 Task: Create a due date automation trigger when advanced on, 2 days before a card is due add checklist with all checklists complete at 11:00 AM.
Action: Mouse moved to (794, 239)
Screenshot: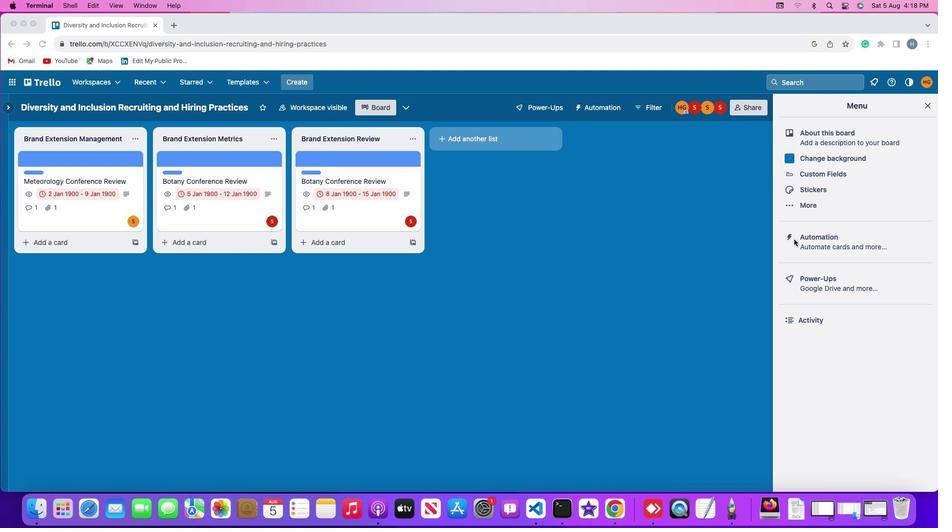 
Action: Mouse pressed left at (794, 239)
Screenshot: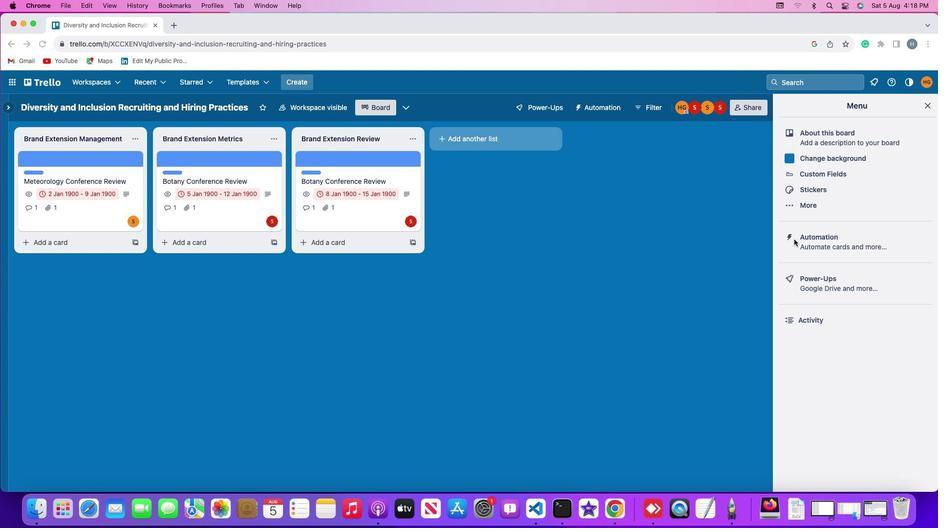 
Action: Mouse pressed left at (794, 239)
Screenshot: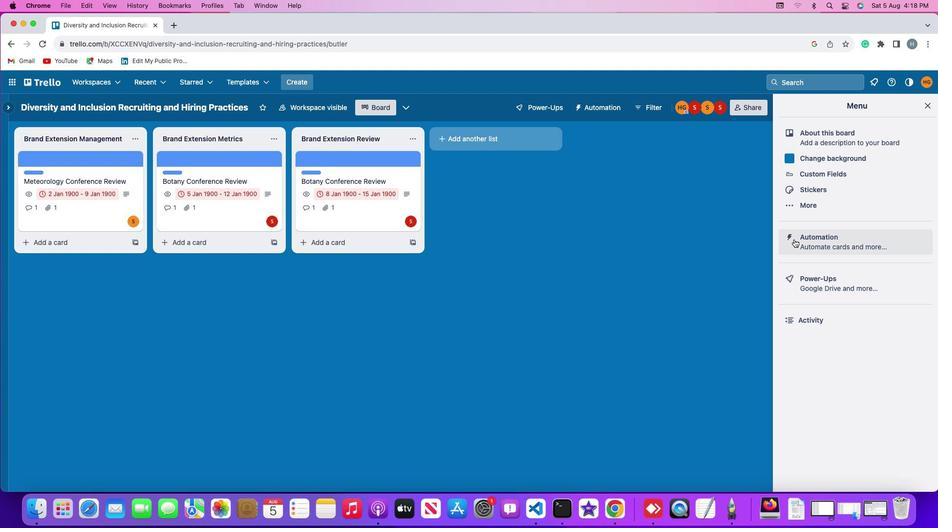 
Action: Mouse moved to (77, 235)
Screenshot: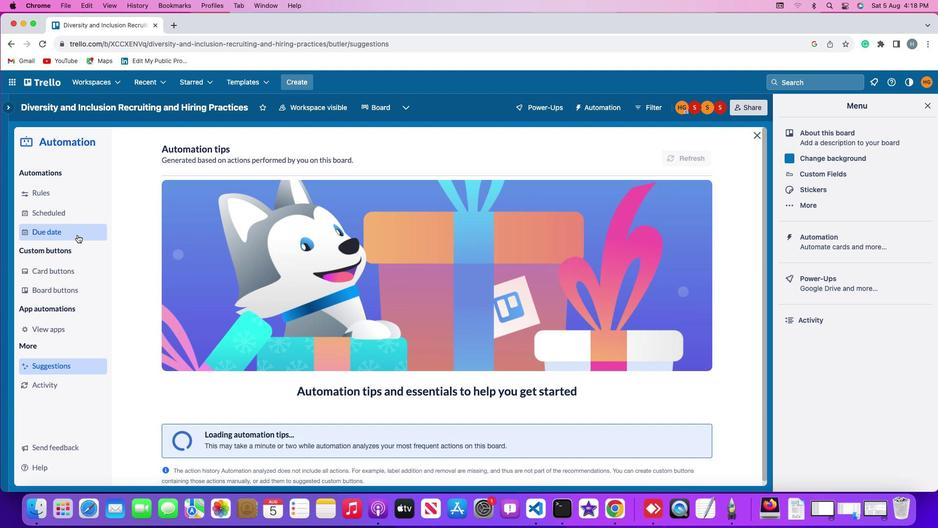 
Action: Mouse pressed left at (77, 235)
Screenshot: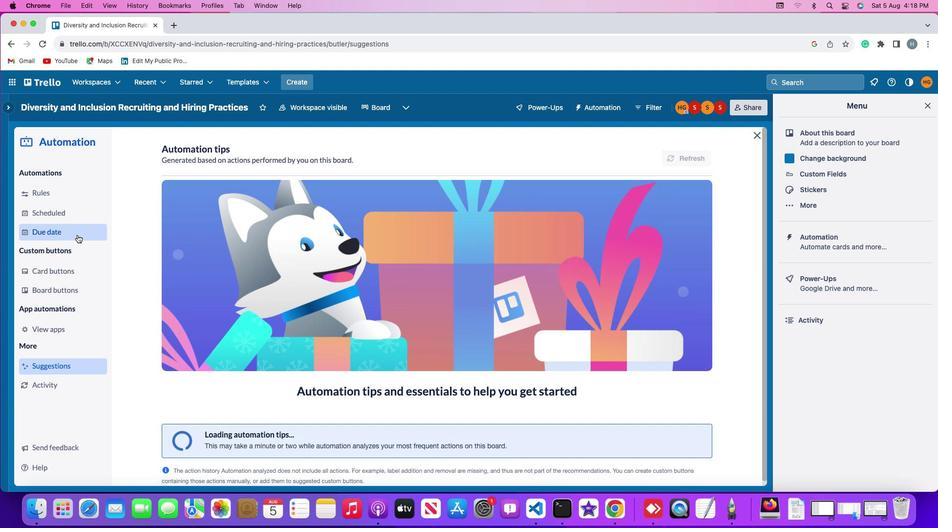
Action: Mouse moved to (656, 149)
Screenshot: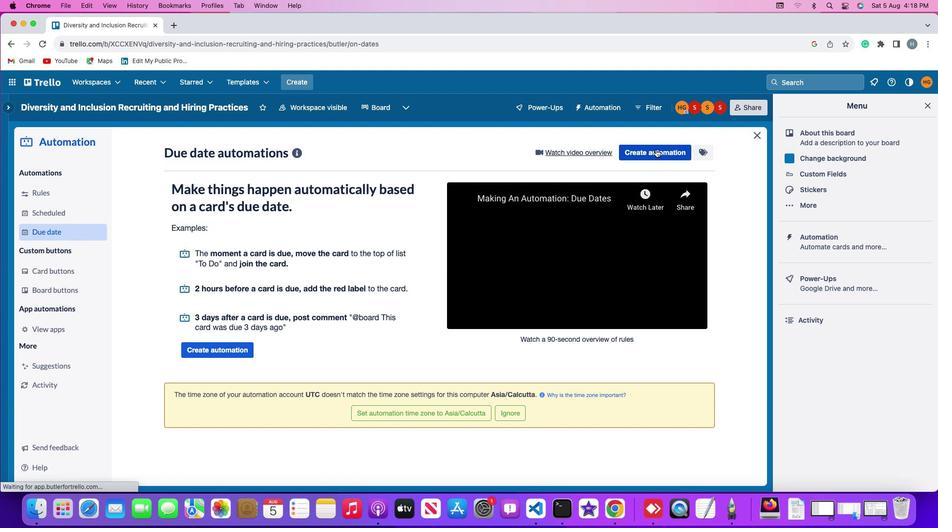 
Action: Mouse pressed left at (656, 149)
Screenshot: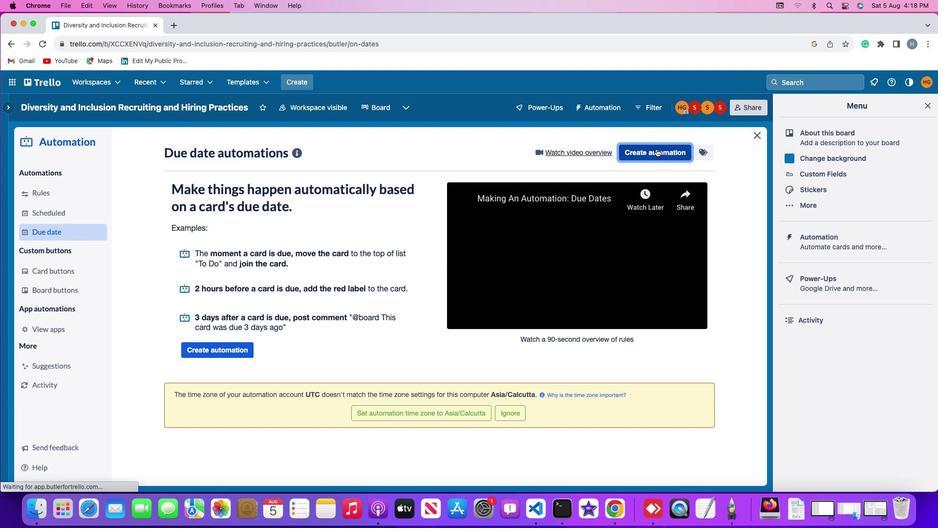 
Action: Mouse moved to (436, 245)
Screenshot: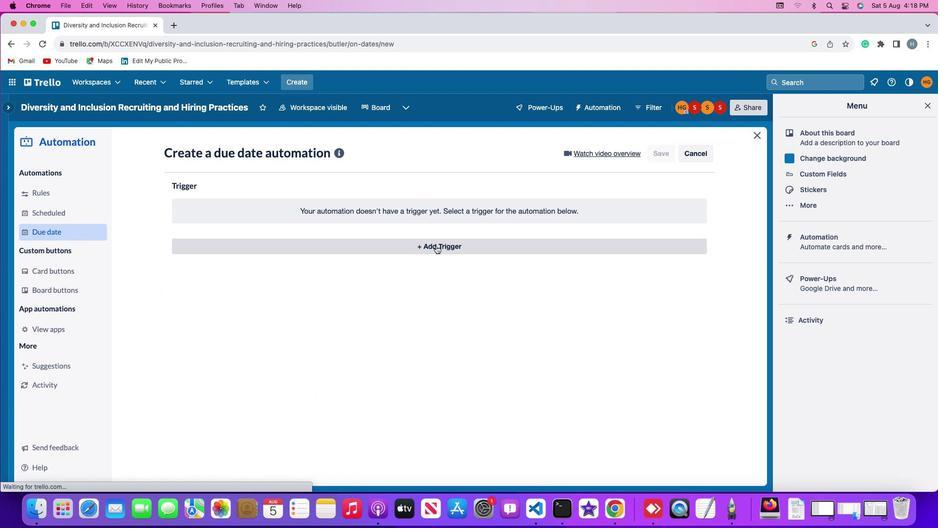 
Action: Mouse pressed left at (436, 245)
Screenshot: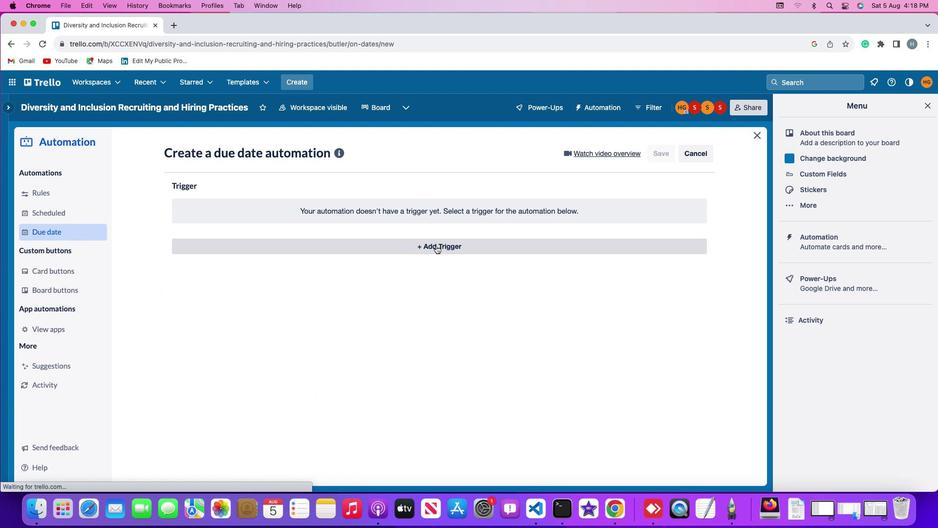 
Action: Mouse moved to (190, 396)
Screenshot: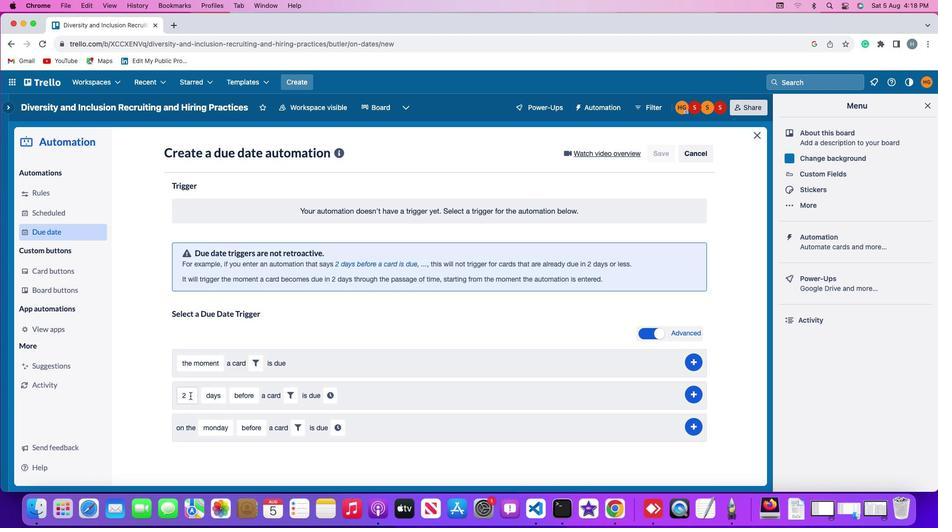
Action: Mouse pressed left at (190, 396)
Screenshot: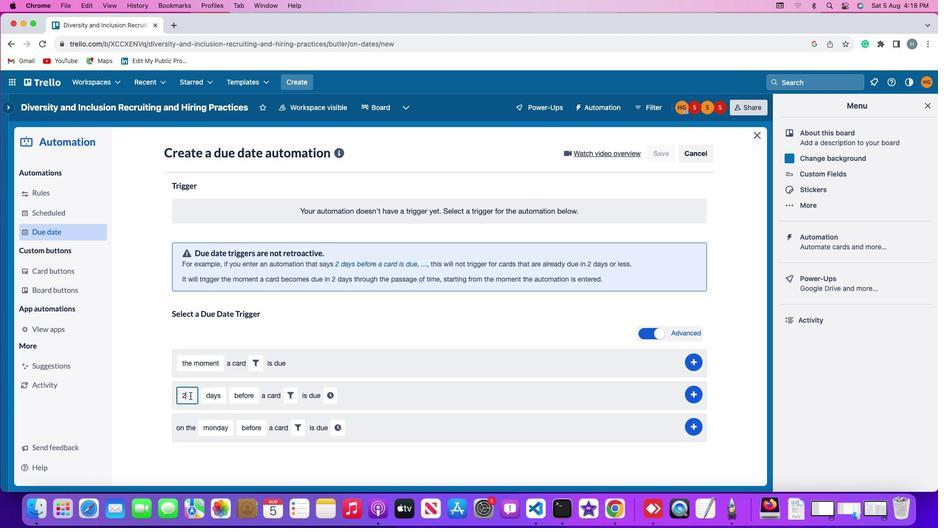 
Action: Key pressed Key.backspace'2'
Screenshot: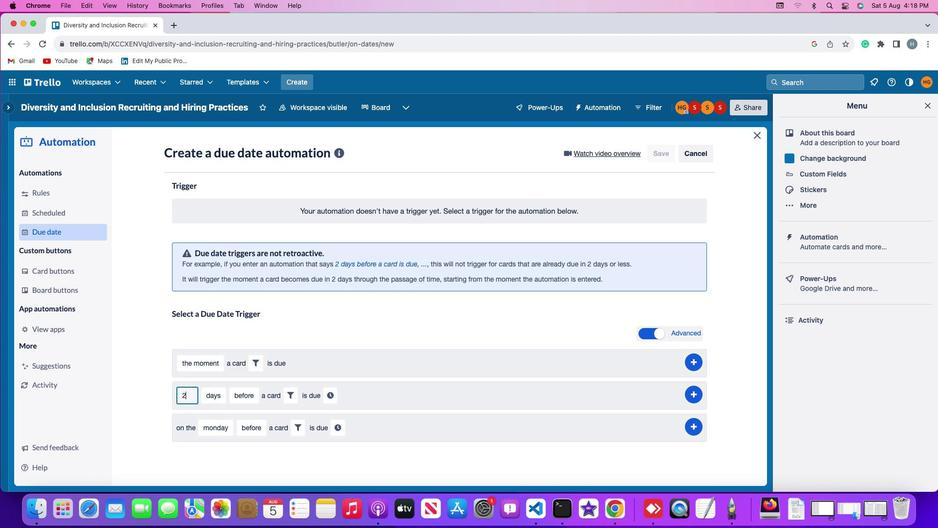 
Action: Mouse moved to (215, 394)
Screenshot: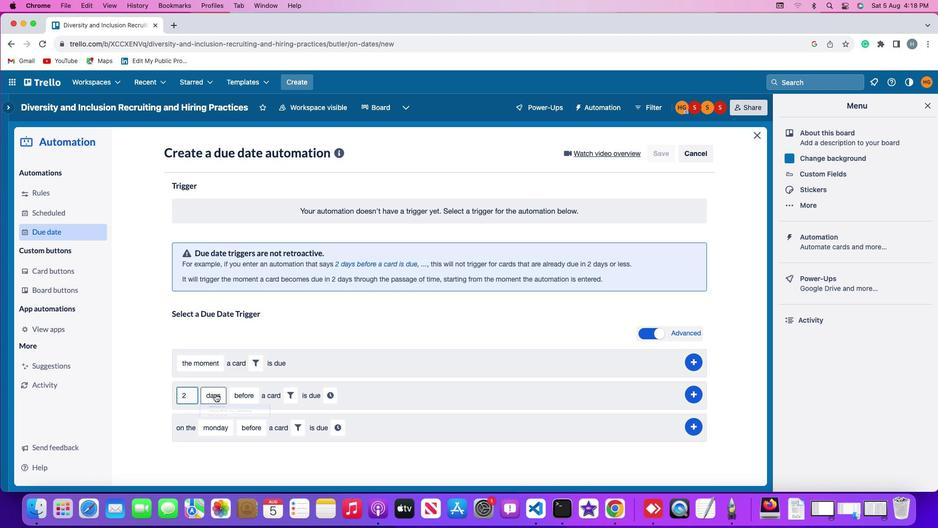 
Action: Mouse pressed left at (215, 394)
Screenshot: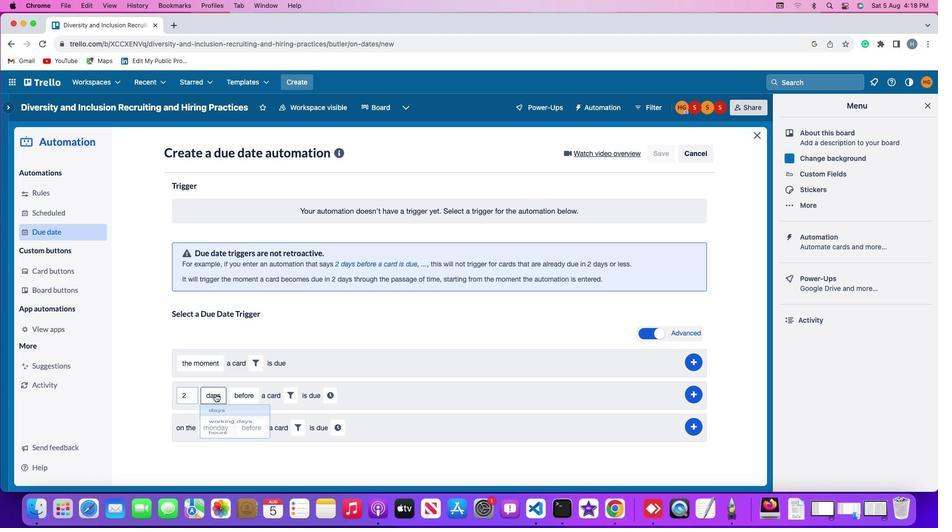 
Action: Mouse moved to (221, 412)
Screenshot: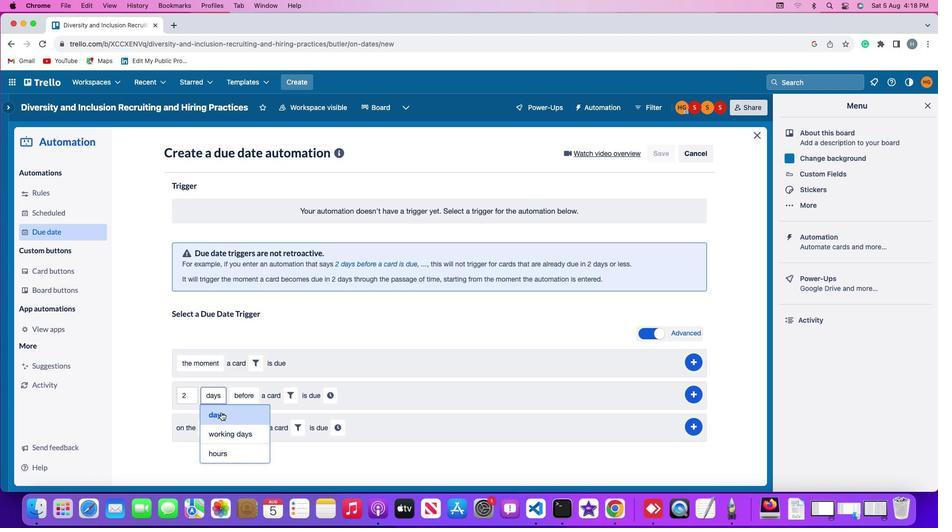 
Action: Mouse pressed left at (221, 412)
Screenshot: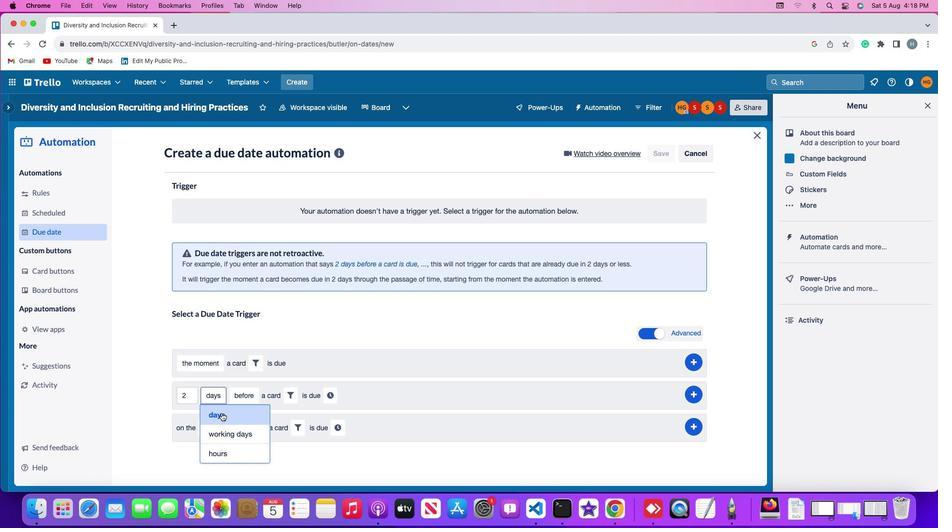
Action: Mouse moved to (242, 398)
Screenshot: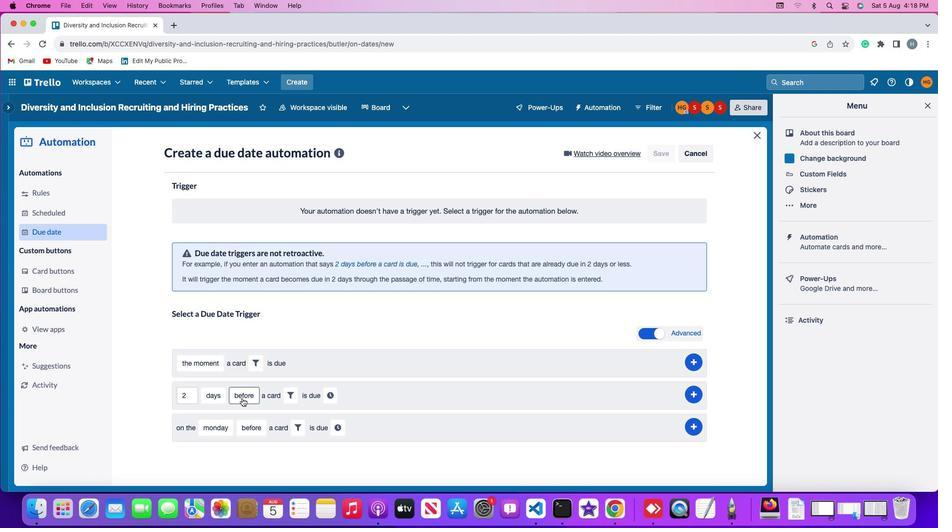 
Action: Mouse pressed left at (242, 398)
Screenshot: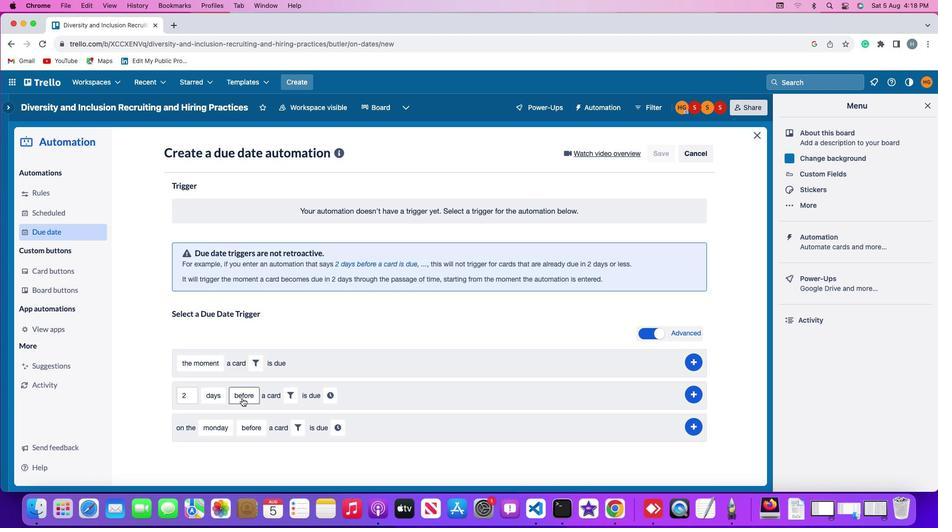
Action: Mouse moved to (249, 412)
Screenshot: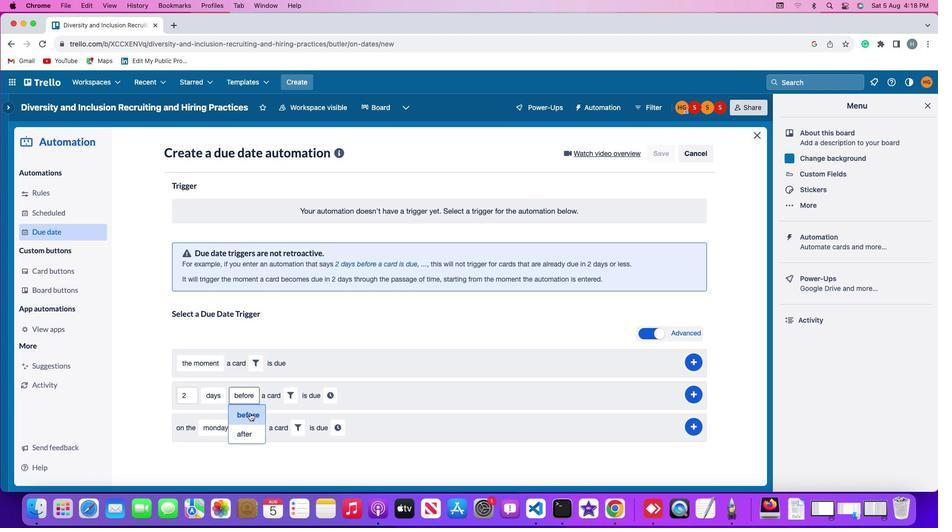 
Action: Mouse pressed left at (249, 412)
Screenshot: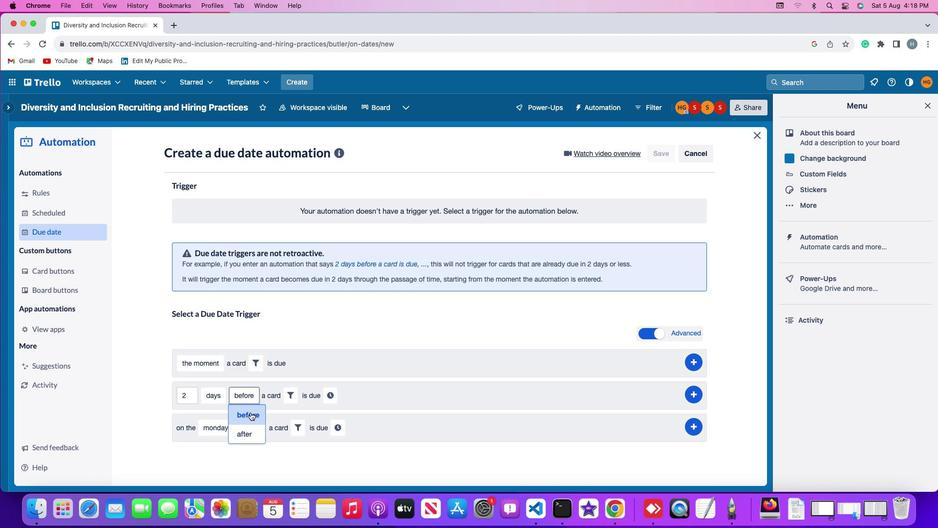 
Action: Mouse moved to (283, 395)
Screenshot: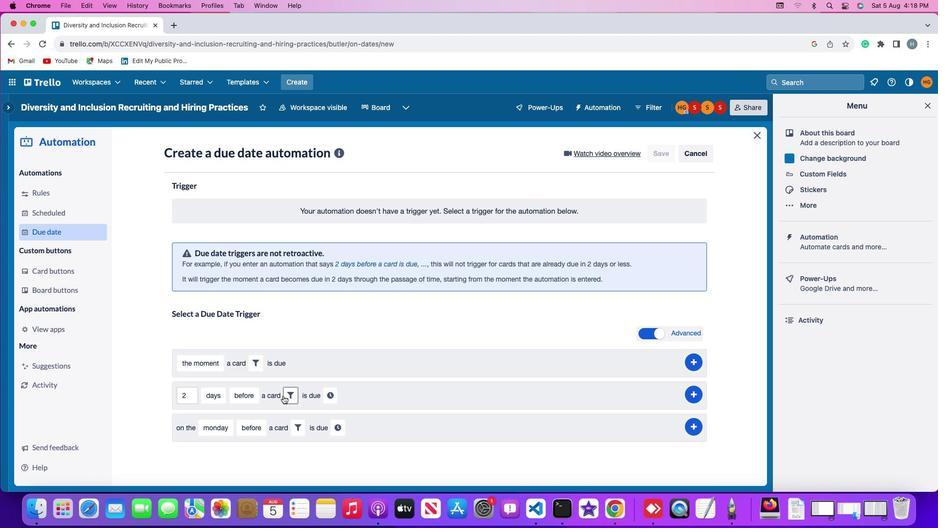
Action: Mouse pressed left at (283, 395)
Screenshot: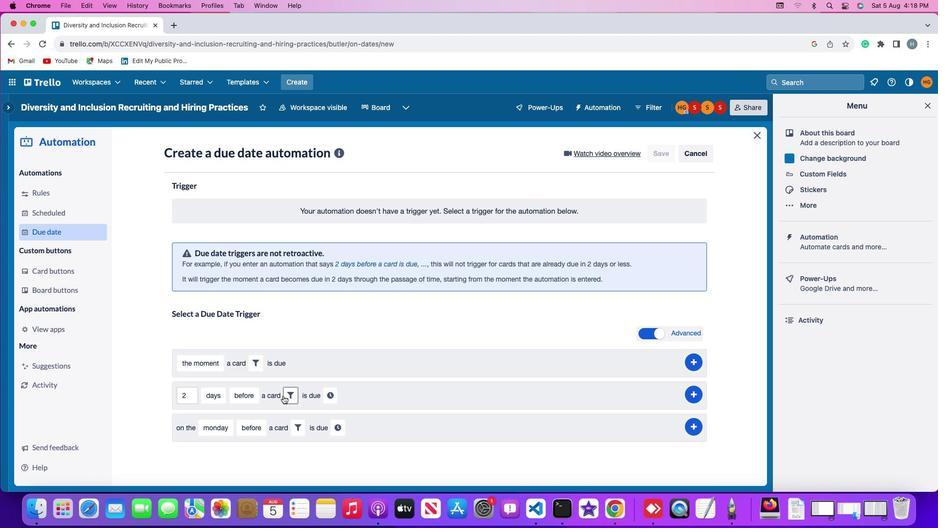 
Action: Mouse moved to (333, 419)
Screenshot: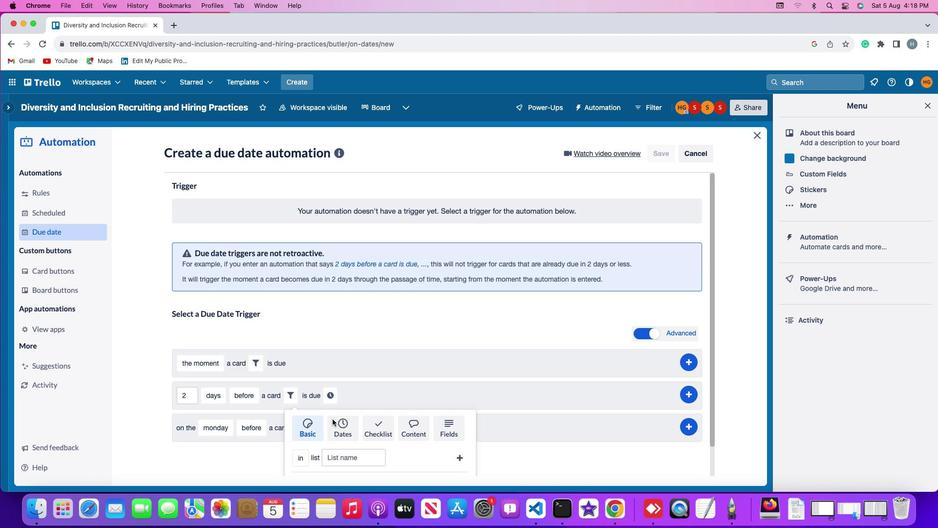 
Action: Mouse pressed left at (333, 419)
Screenshot: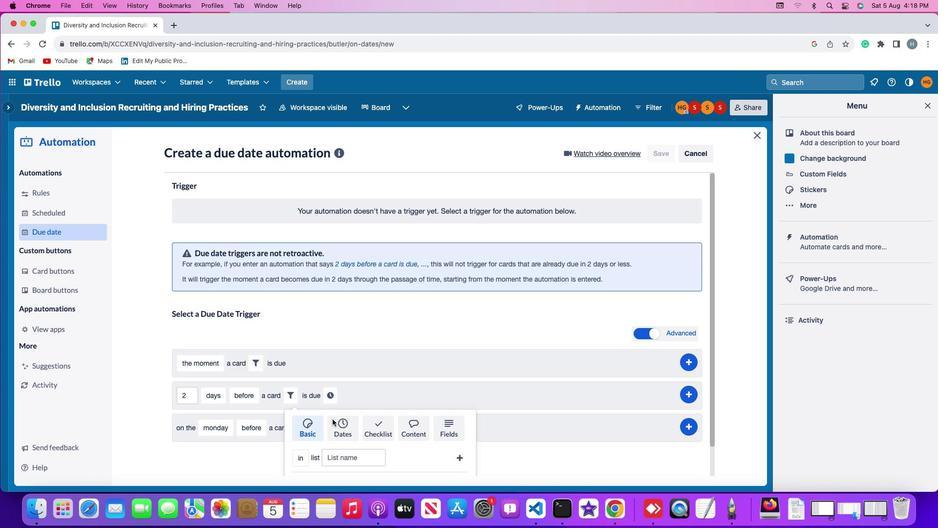 
Action: Mouse moved to (368, 423)
Screenshot: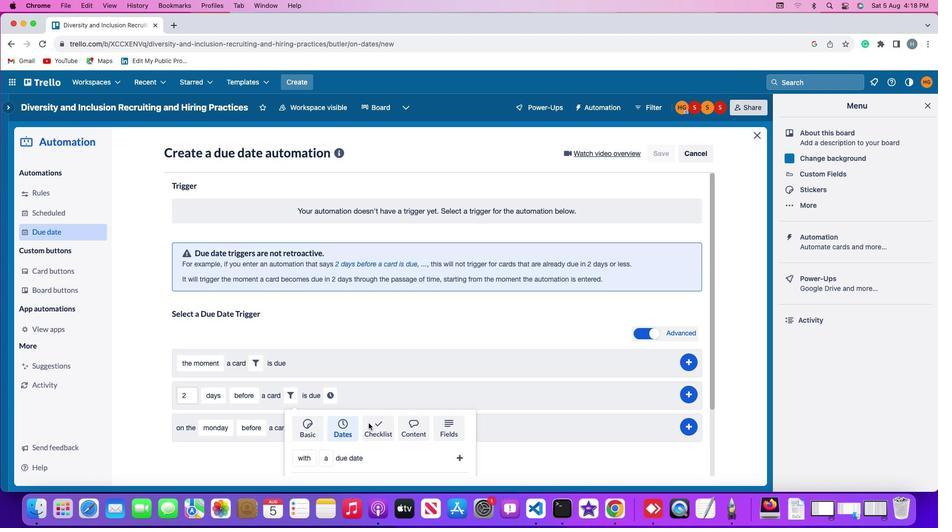 
Action: Mouse pressed left at (368, 423)
Screenshot: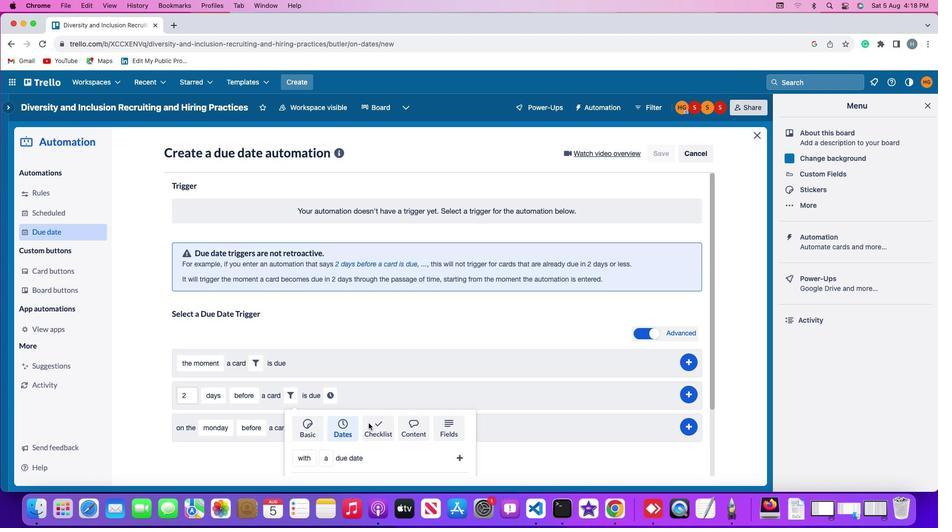 
Action: Mouse moved to (370, 428)
Screenshot: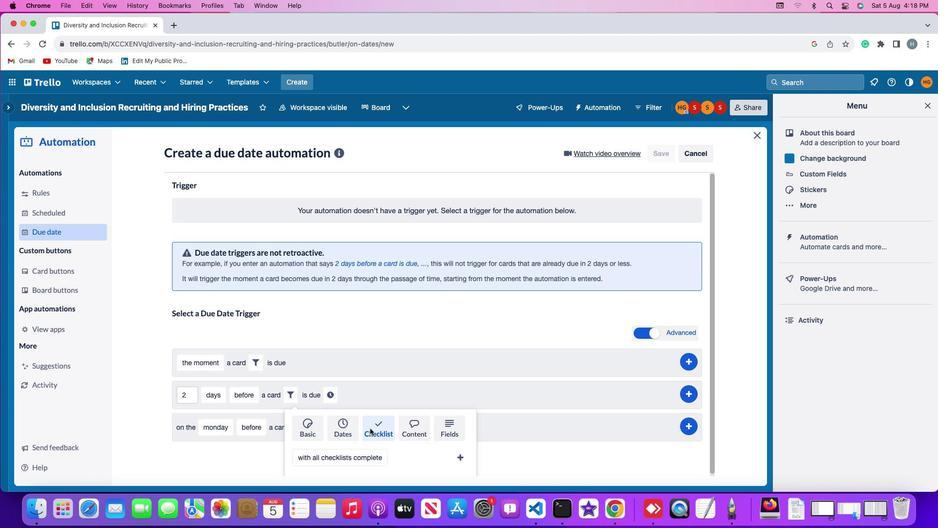
Action: Mouse scrolled (370, 428) with delta (0, 0)
Screenshot: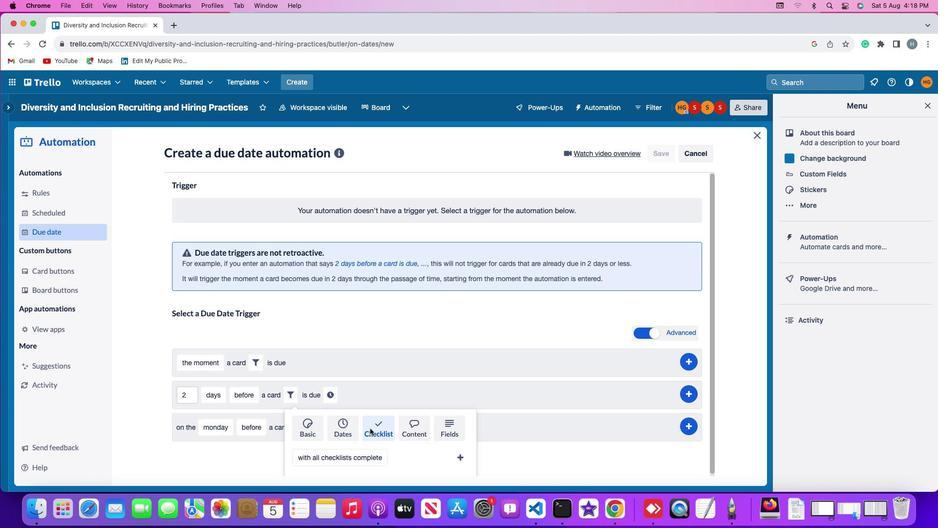 
Action: Mouse scrolled (370, 428) with delta (0, 0)
Screenshot: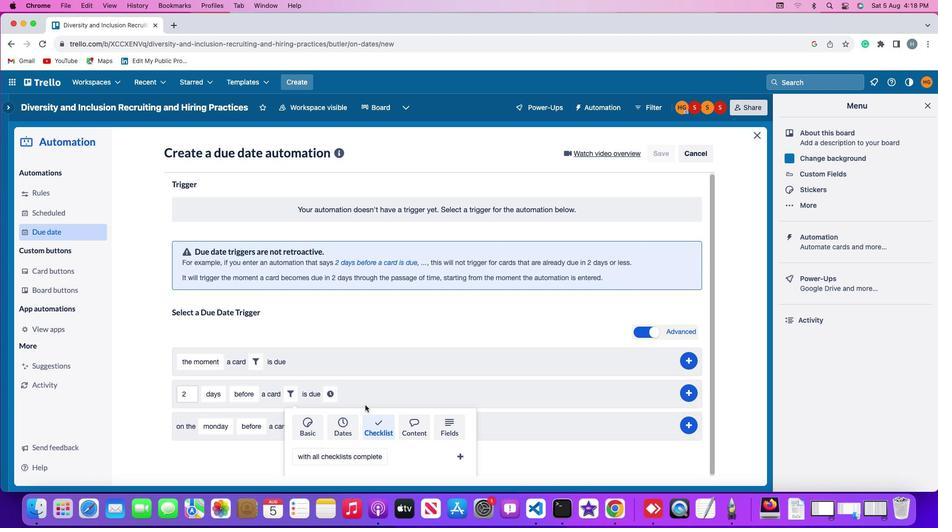 
Action: Mouse scrolled (370, 428) with delta (0, -1)
Screenshot: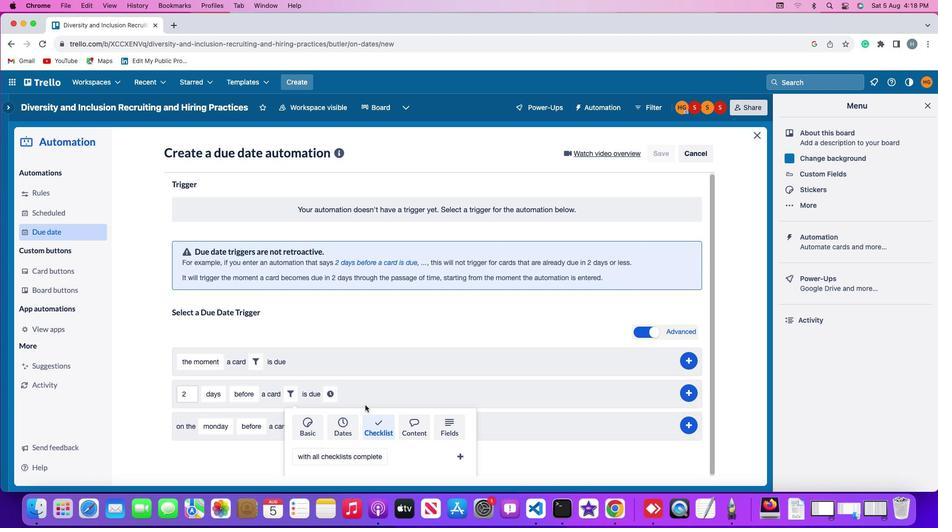 
Action: Mouse scrolled (370, 428) with delta (0, -2)
Screenshot: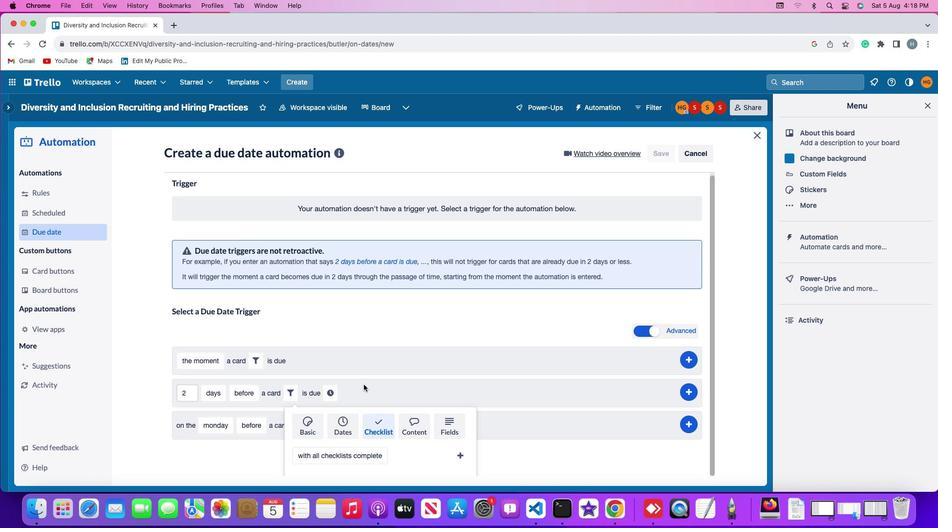 
Action: Mouse scrolled (370, 428) with delta (0, -2)
Screenshot: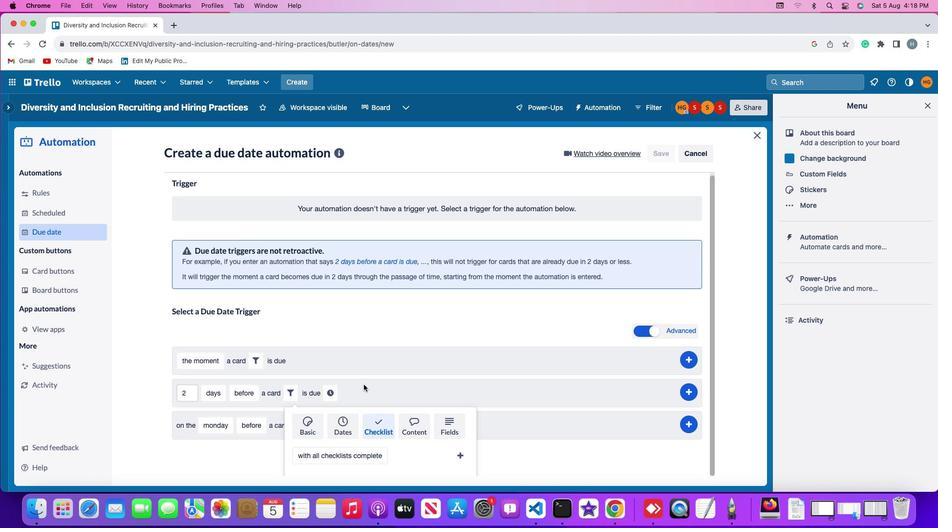 
Action: Mouse scrolled (370, 428) with delta (0, -3)
Screenshot: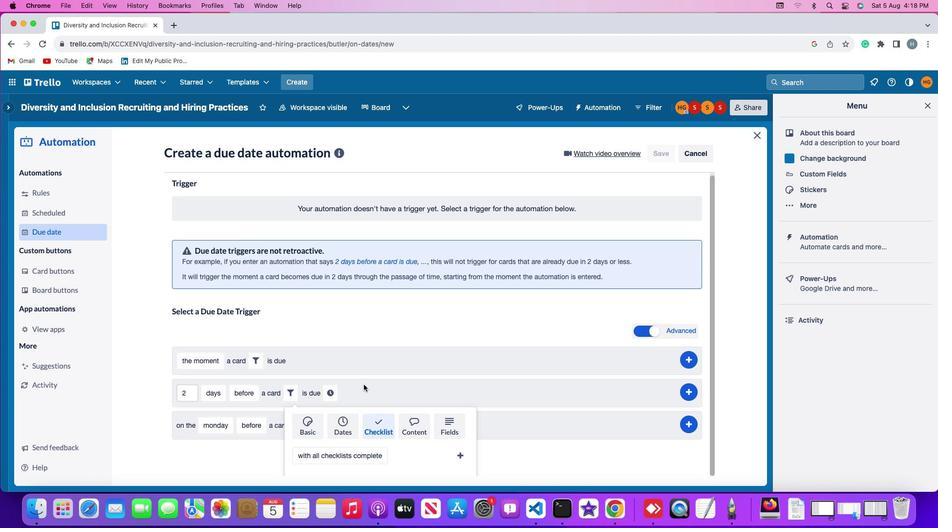 
Action: Mouse scrolled (370, 428) with delta (0, -3)
Screenshot: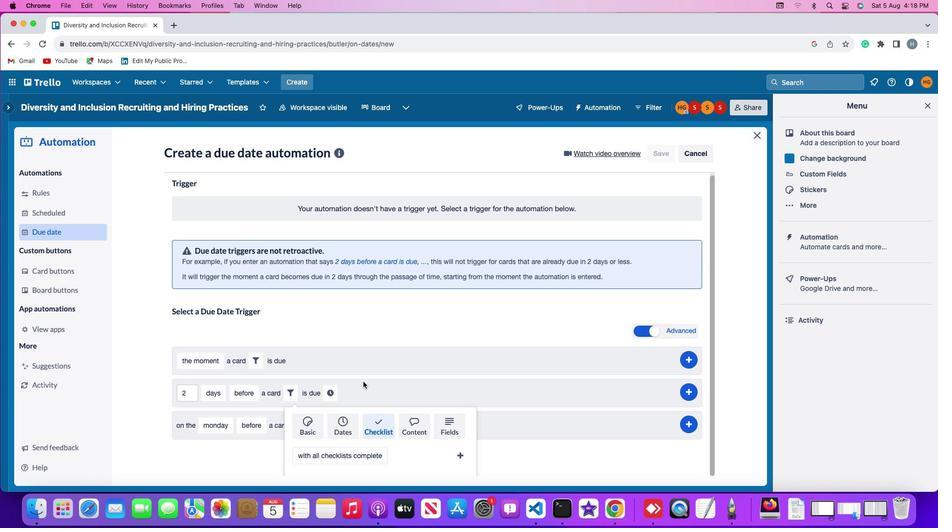 
Action: Mouse moved to (363, 381)
Screenshot: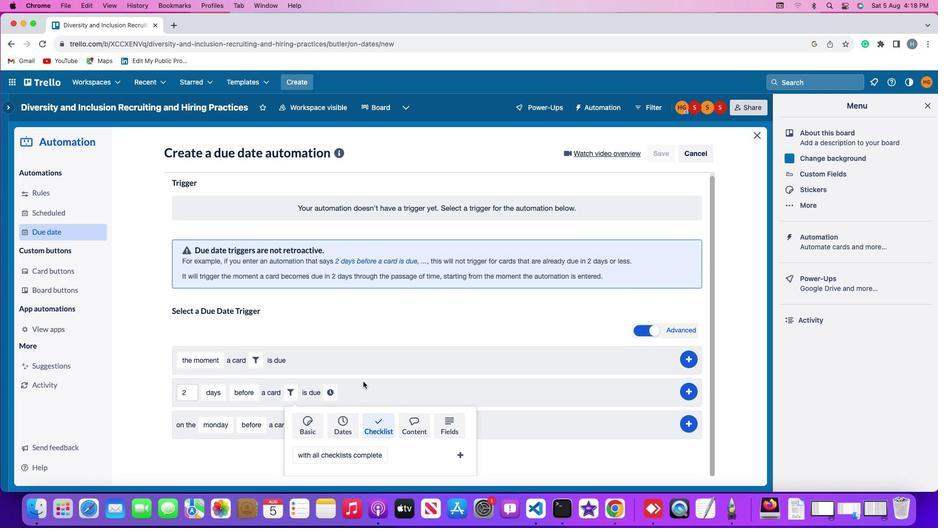 
Action: Mouse scrolled (363, 381) with delta (0, 0)
Screenshot: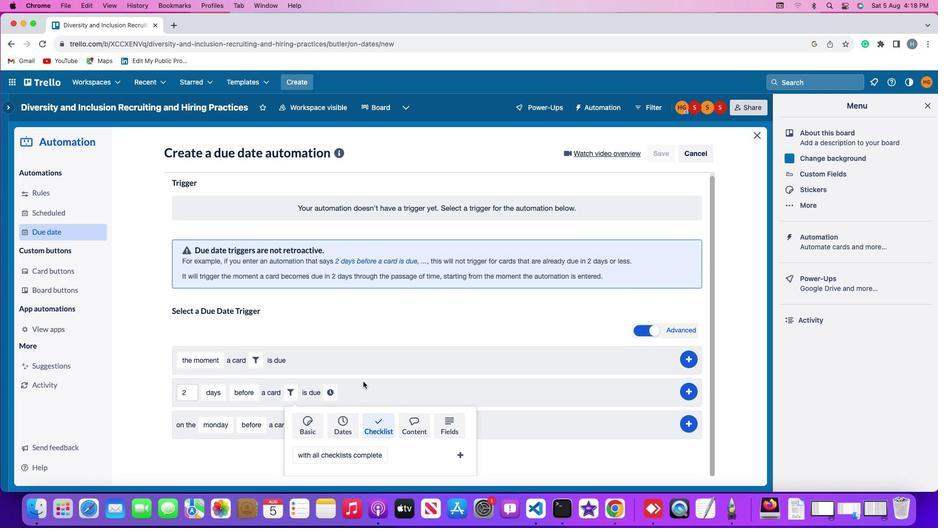 
Action: Mouse scrolled (363, 381) with delta (0, 0)
Screenshot: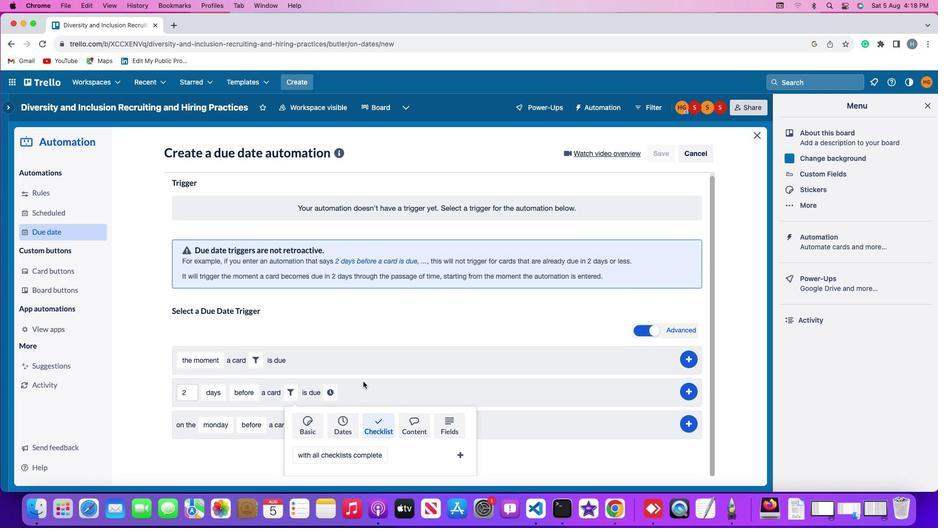 
Action: Mouse scrolled (363, 381) with delta (0, -1)
Screenshot: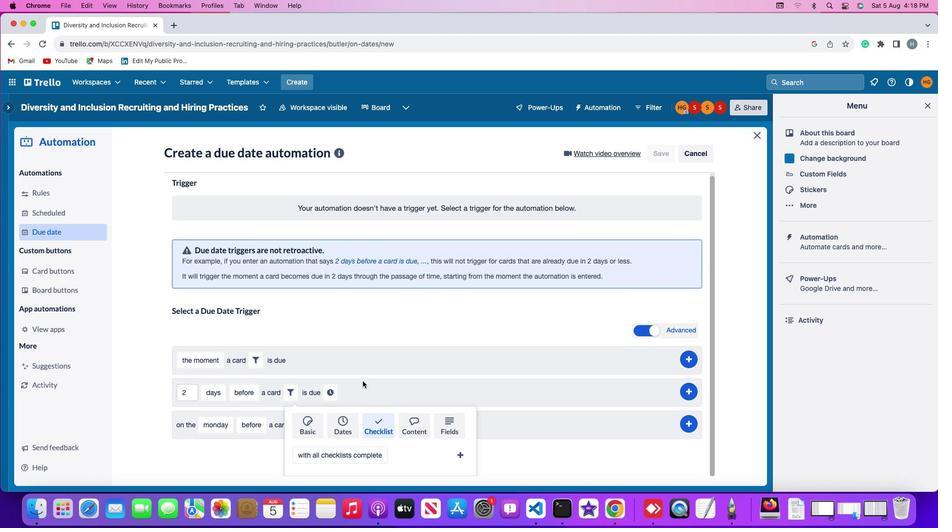 
Action: Mouse scrolled (363, 381) with delta (0, -2)
Screenshot: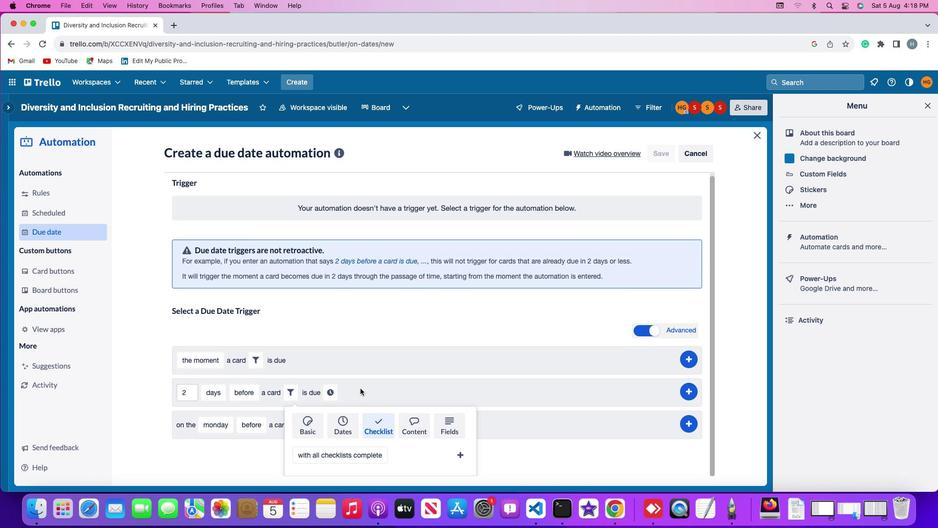 
Action: Mouse moved to (354, 460)
Screenshot: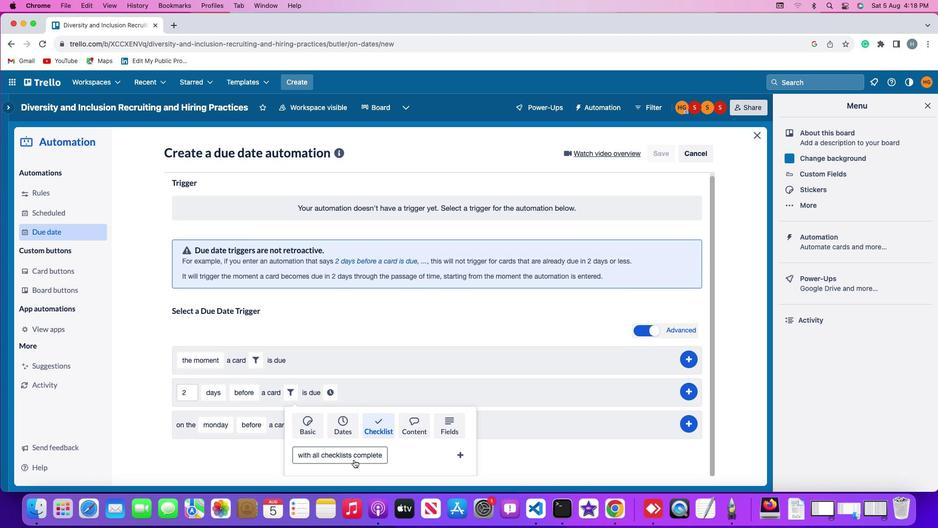 
Action: Mouse pressed left at (354, 460)
Screenshot: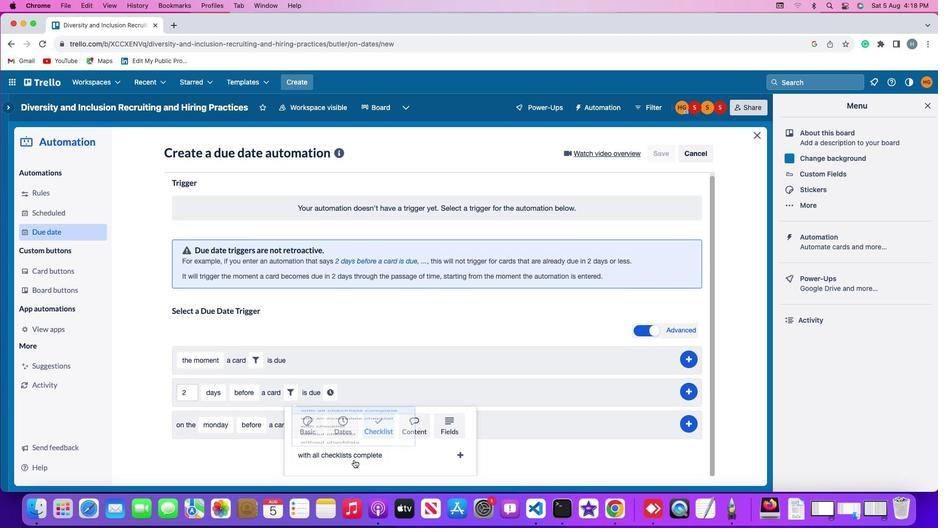 
Action: Mouse moved to (368, 359)
Screenshot: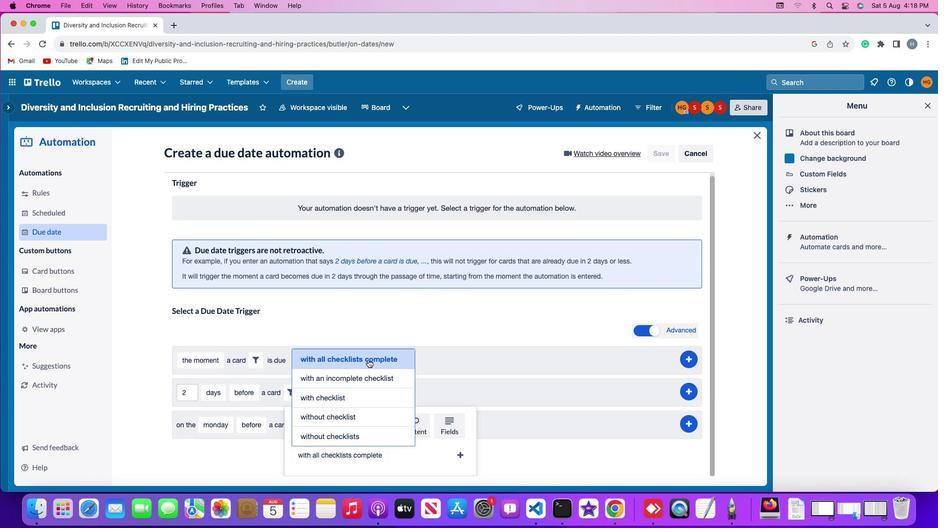
Action: Mouse pressed left at (368, 359)
Screenshot: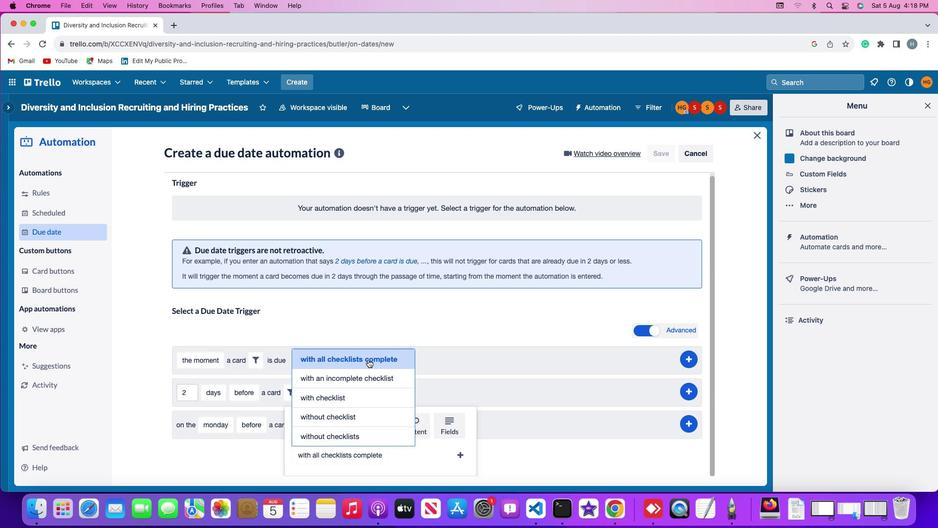 
Action: Mouse moved to (458, 451)
Screenshot: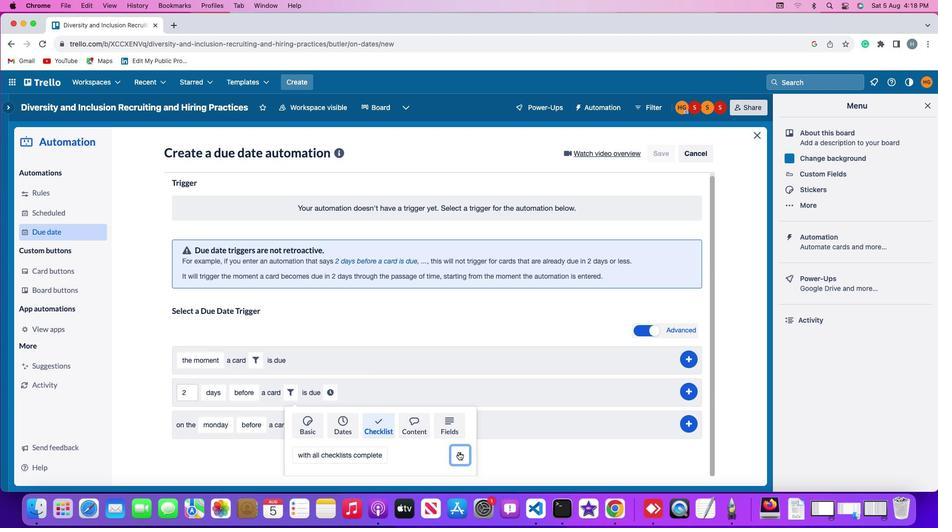 
Action: Mouse pressed left at (458, 451)
Screenshot: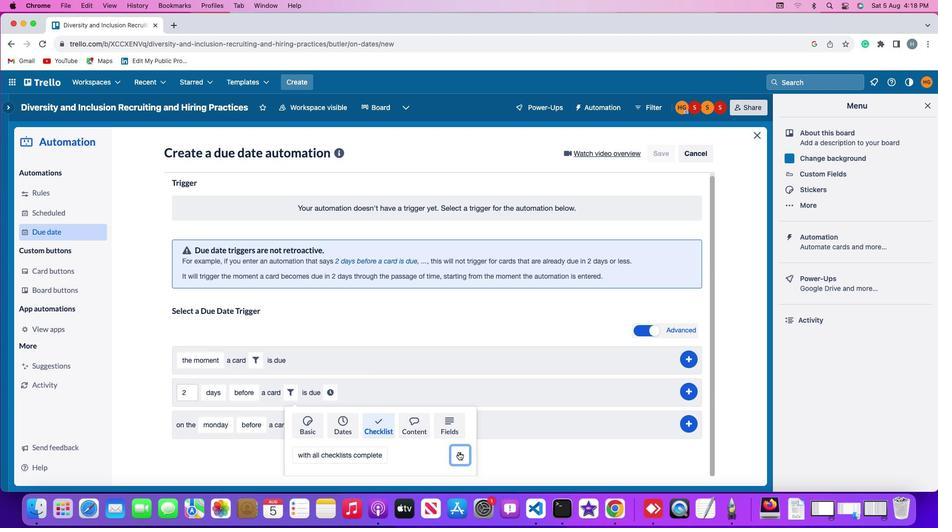 
Action: Mouse moved to (437, 396)
Screenshot: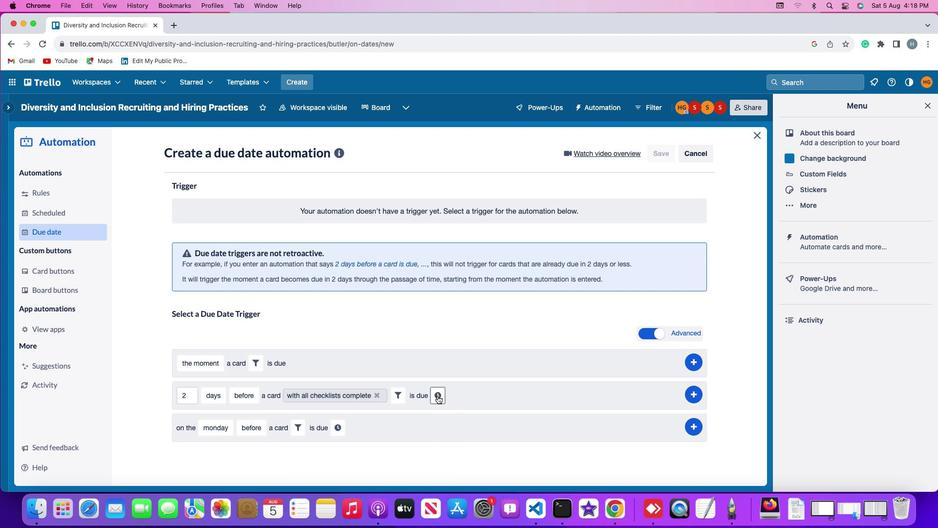 
Action: Mouse pressed left at (437, 396)
Screenshot: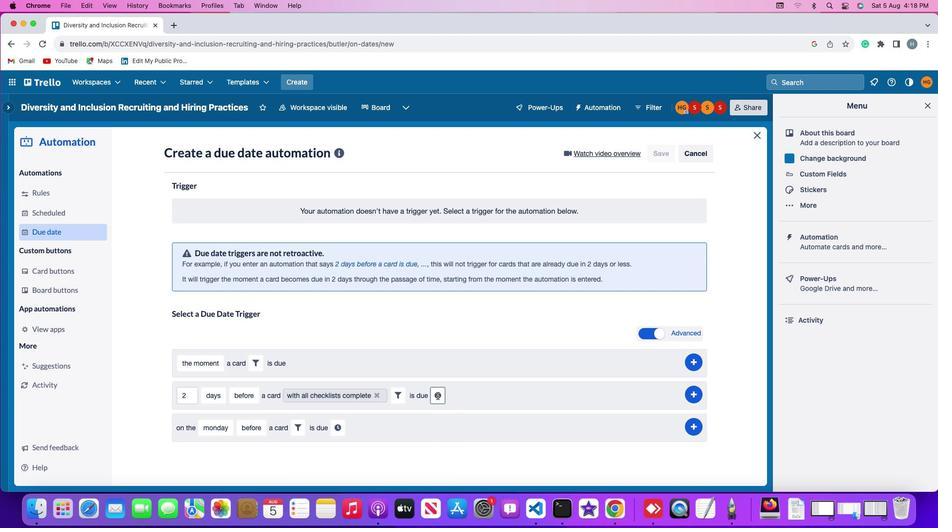 
Action: Mouse moved to (461, 398)
Screenshot: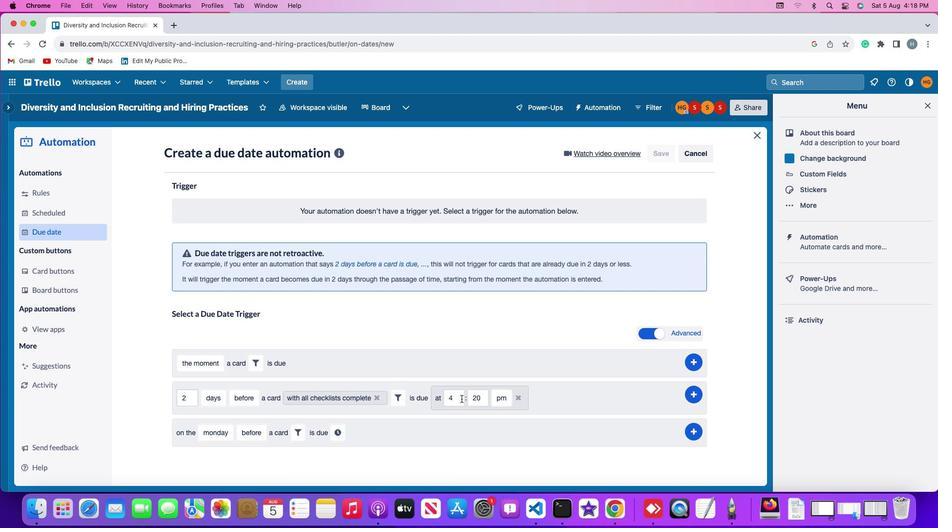 
Action: Mouse pressed left at (461, 398)
Screenshot: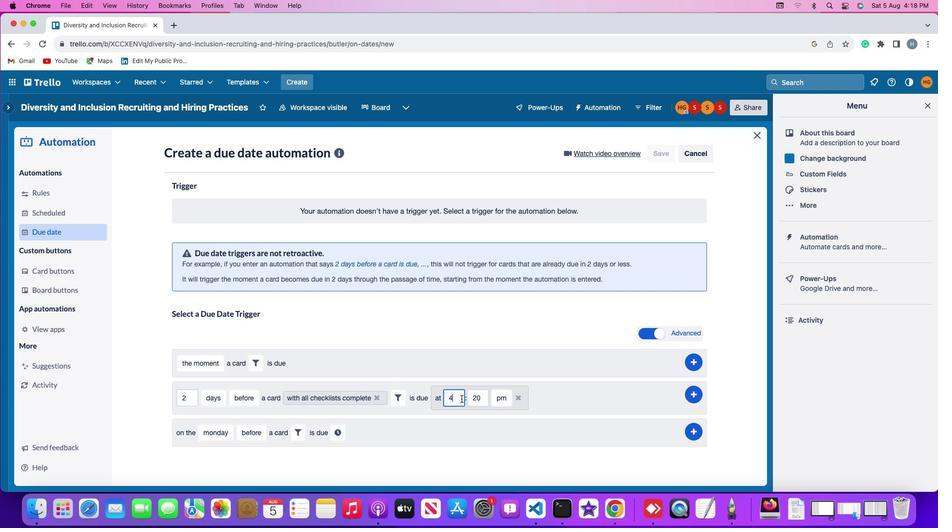 
Action: Key pressed Key.backspace'1''1'
Screenshot: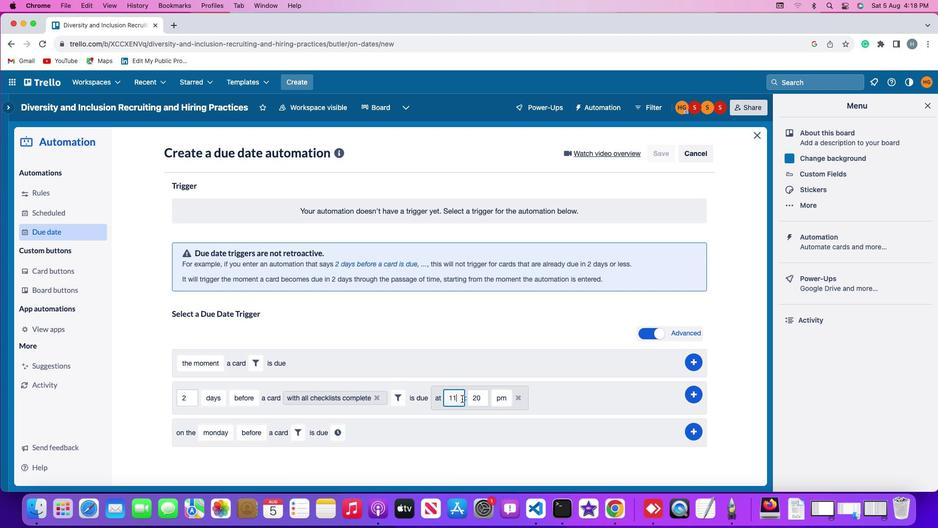 
Action: Mouse moved to (484, 398)
Screenshot: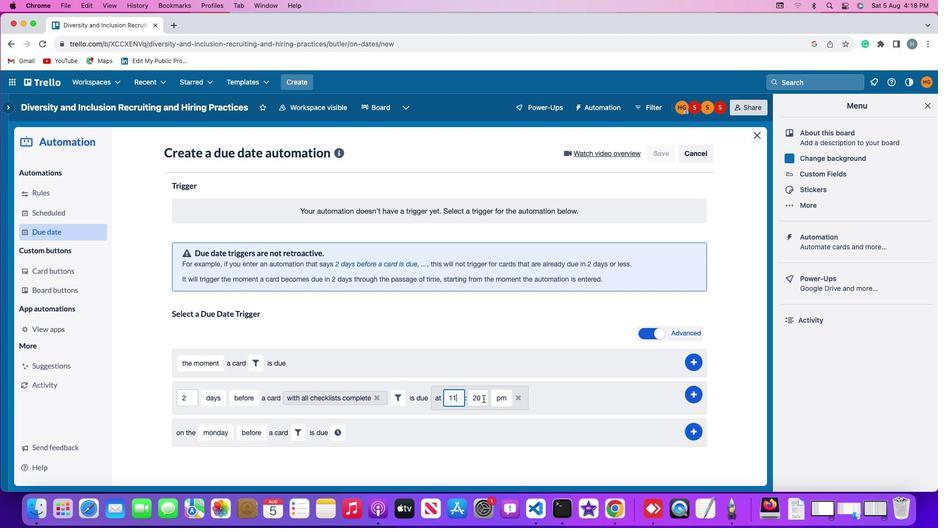
Action: Mouse pressed left at (484, 398)
Screenshot: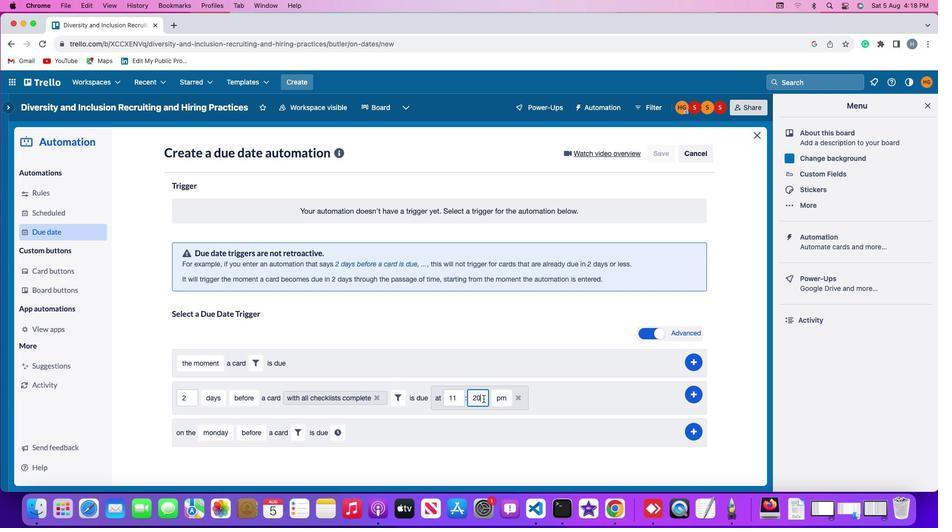 
Action: Key pressed Key.backspaceKey.backspaceKey.backspace'0''0'
Screenshot: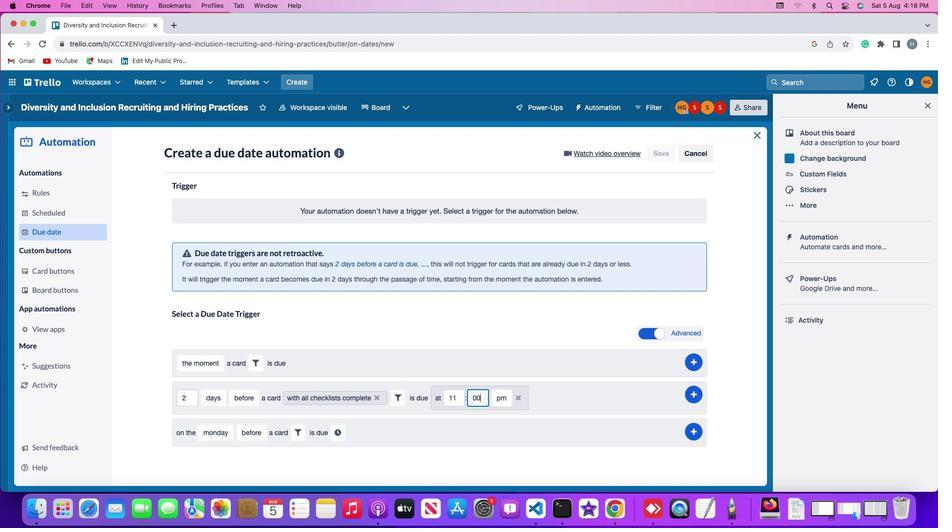 
Action: Mouse moved to (501, 400)
Screenshot: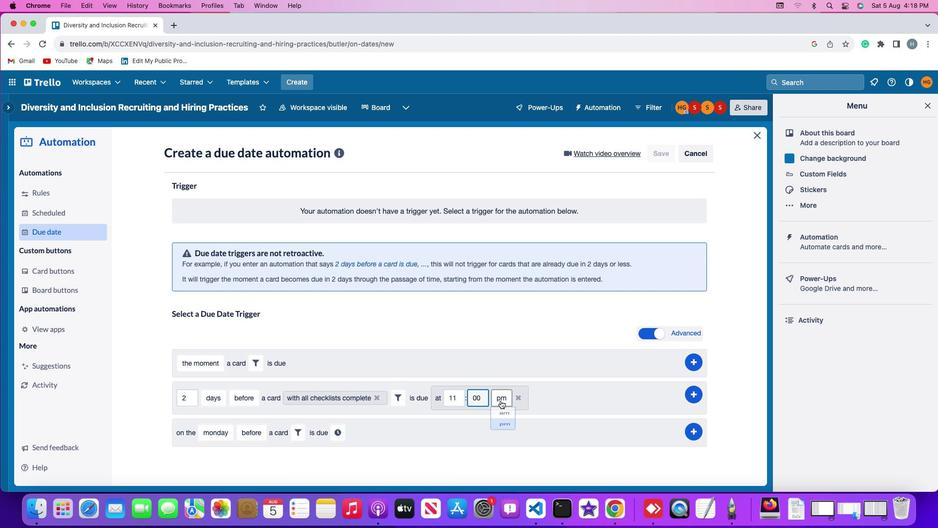 
Action: Mouse pressed left at (501, 400)
Screenshot: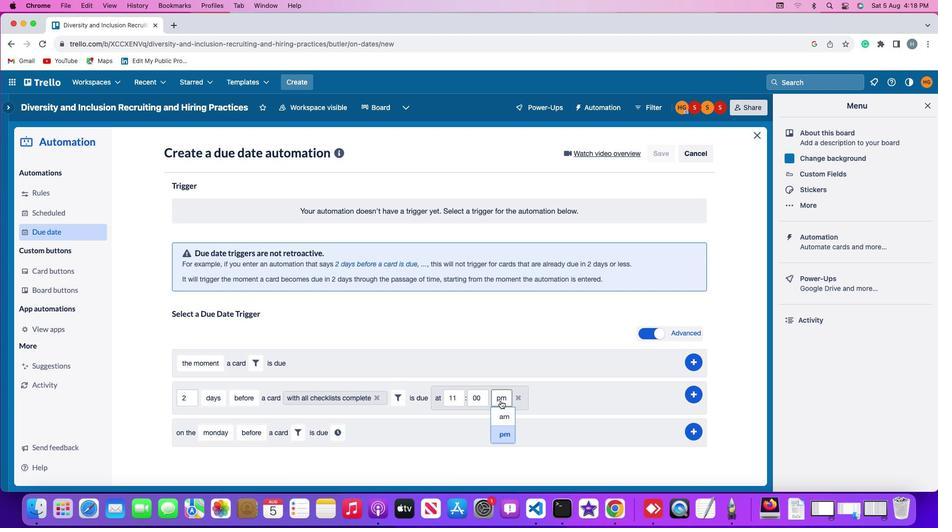 
Action: Mouse moved to (506, 419)
Screenshot: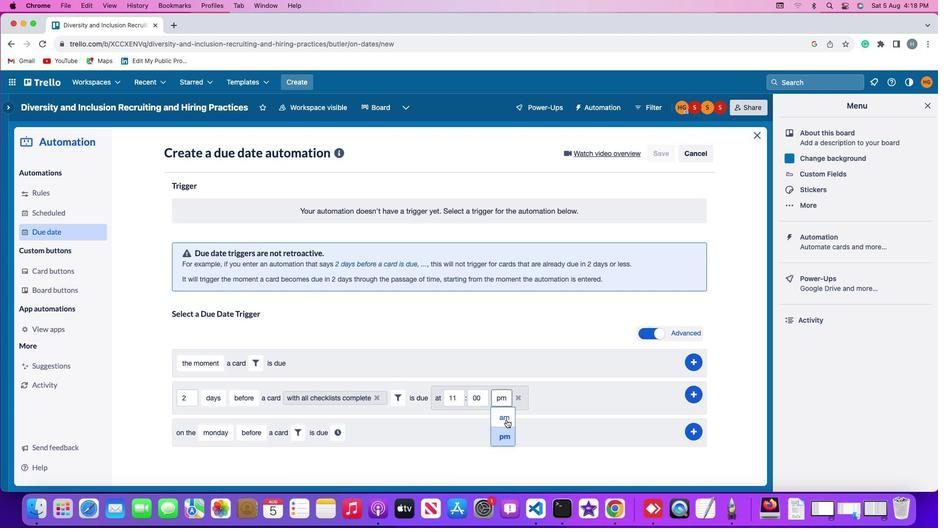 
Action: Mouse pressed left at (506, 419)
Screenshot: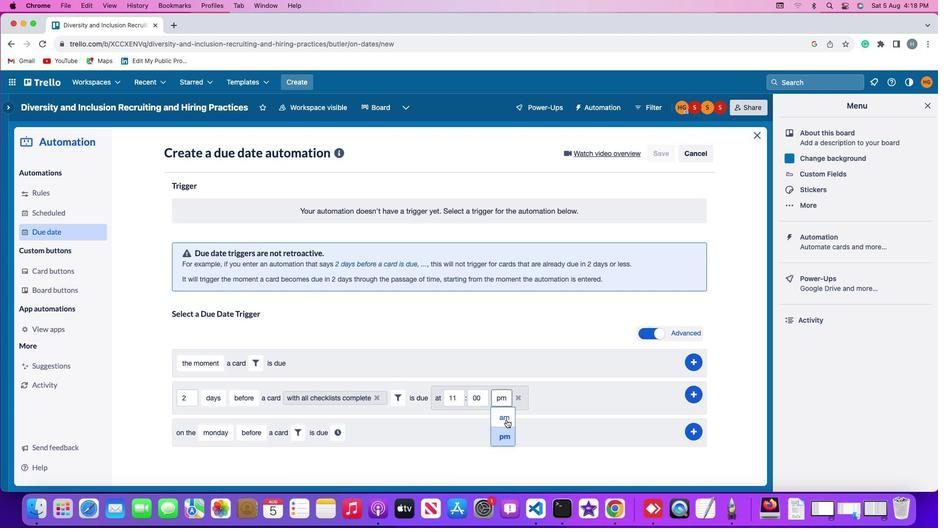 
Action: Mouse moved to (697, 392)
Screenshot: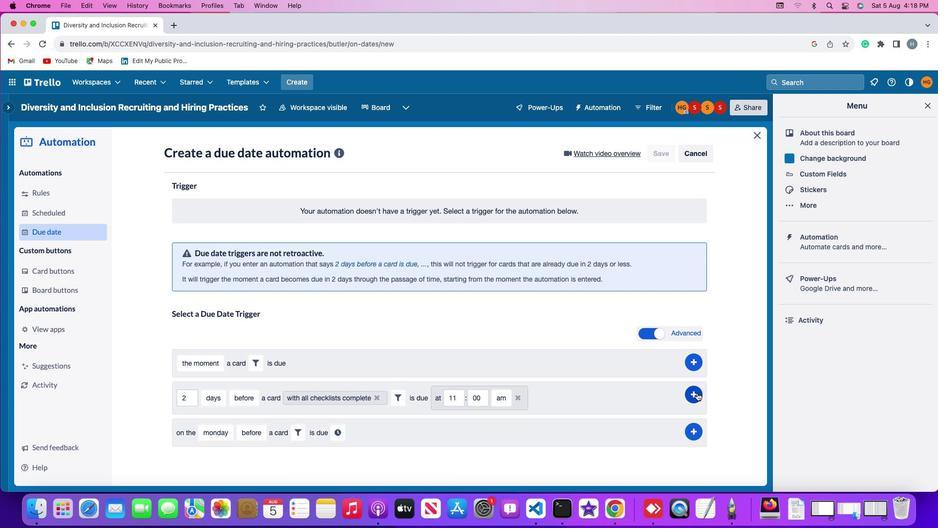 
Action: Mouse pressed left at (697, 392)
Screenshot: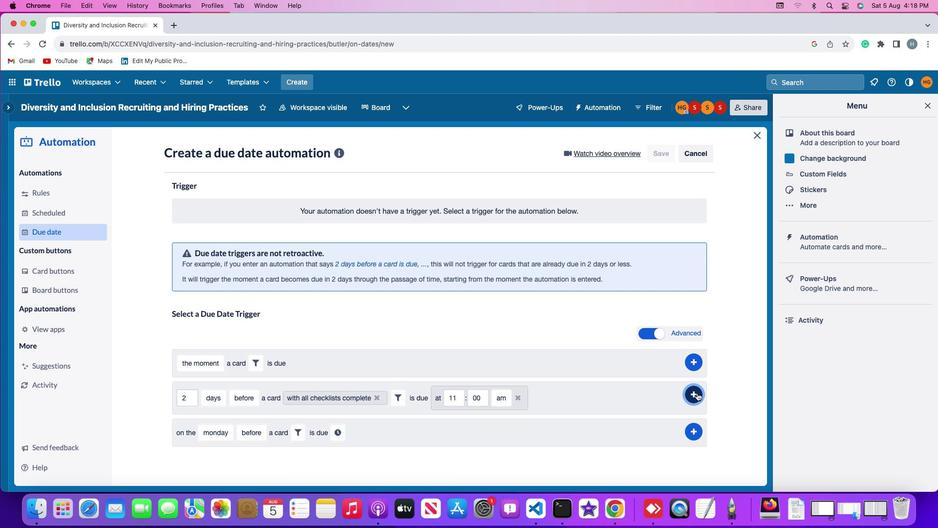 
Action: Mouse moved to (686, 284)
Screenshot: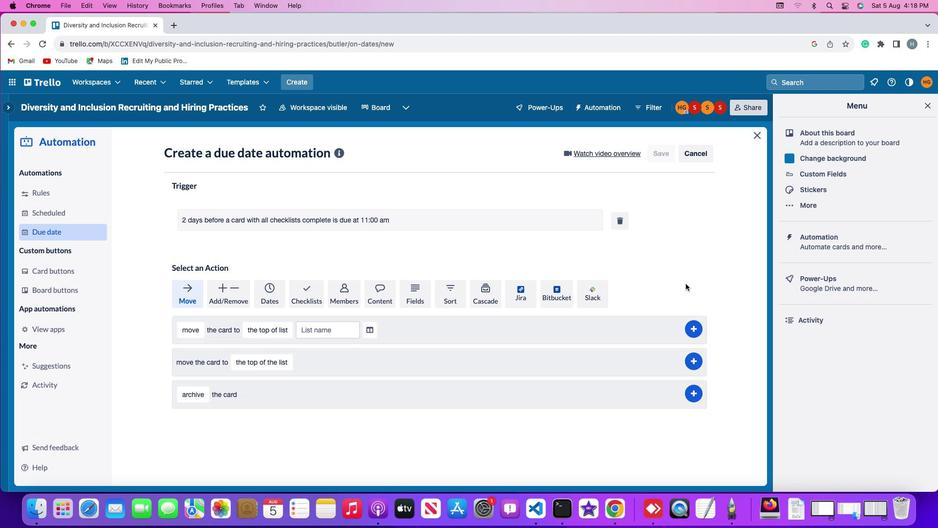 
